 Task: Change slide transition to fade.
Action: Mouse moved to (545, 85)
Screenshot: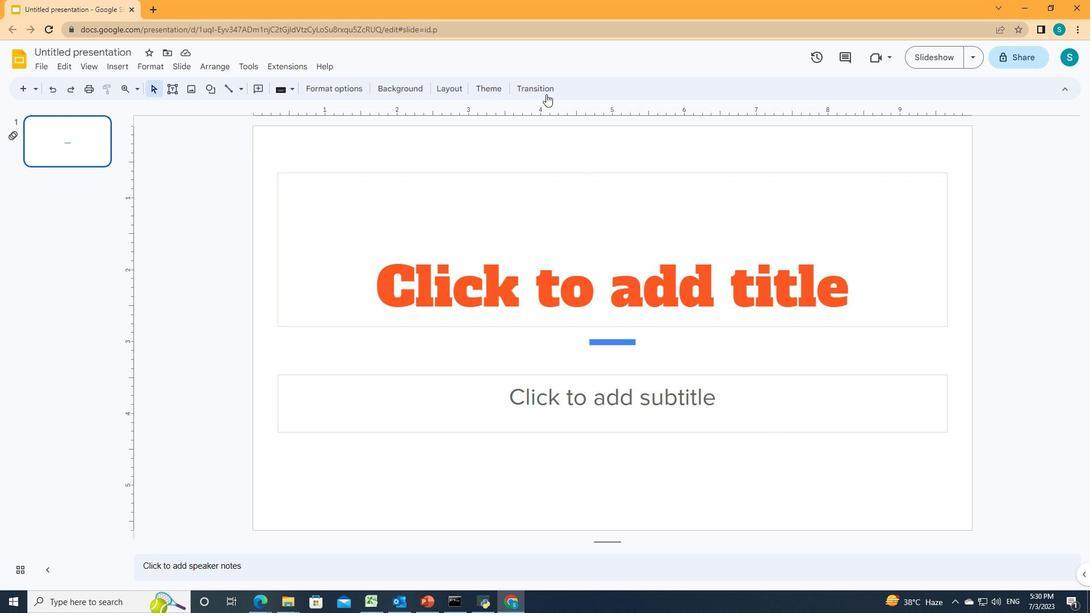 
Action: Mouse pressed left at (545, 85)
Screenshot: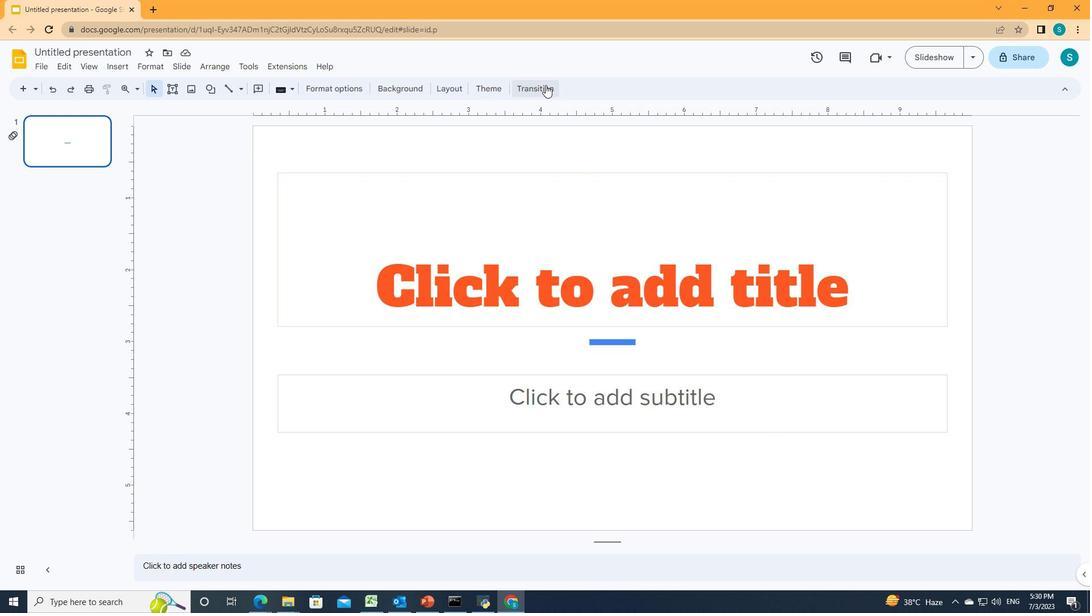 
Action: Mouse moved to (1049, 198)
Screenshot: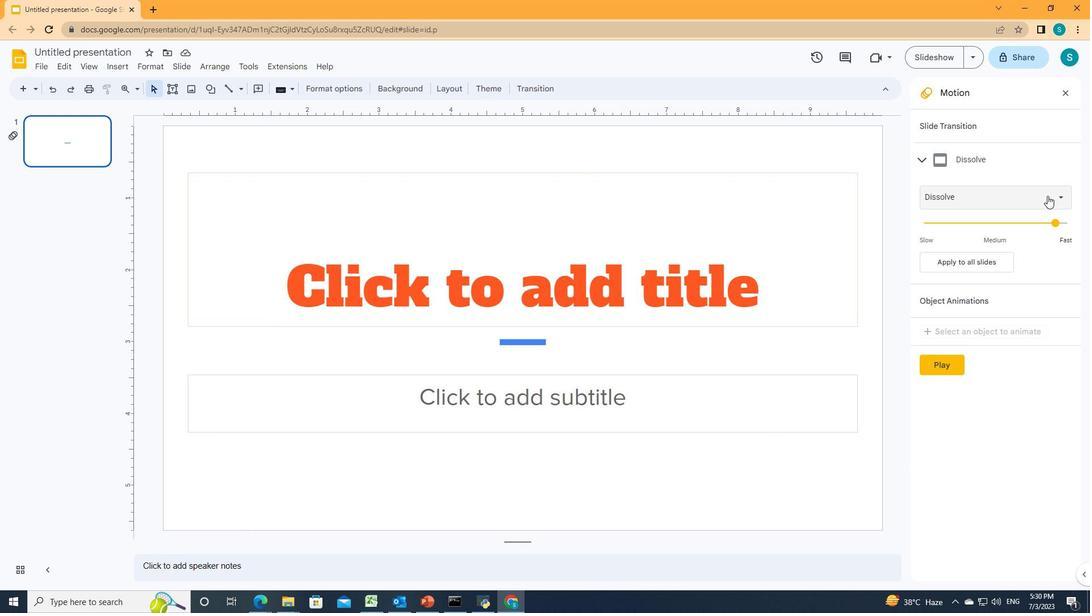
Action: Mouse pressed left at (1049, 198)
Screenshot: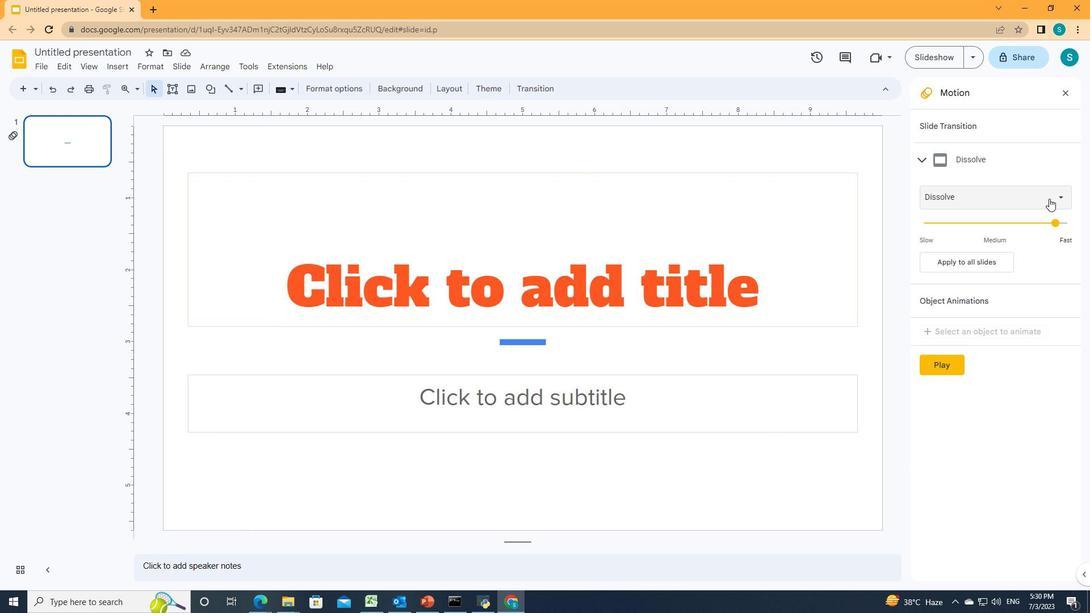 
Action: Mouse moved to (970, 264)
Screenshot: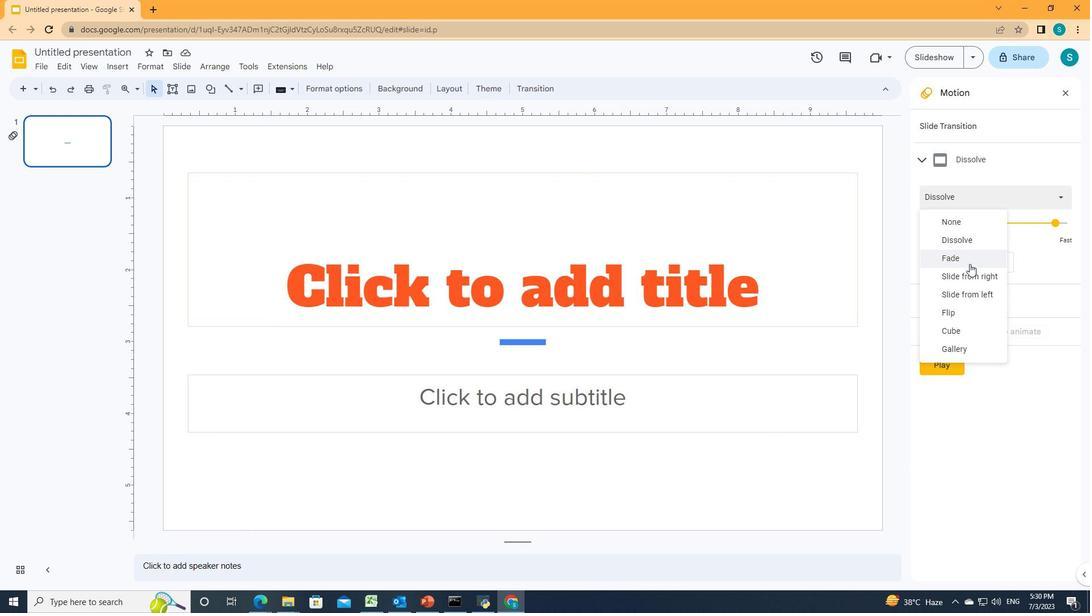 
Action: Mouse pressed left at (970, 264)
Screenshot: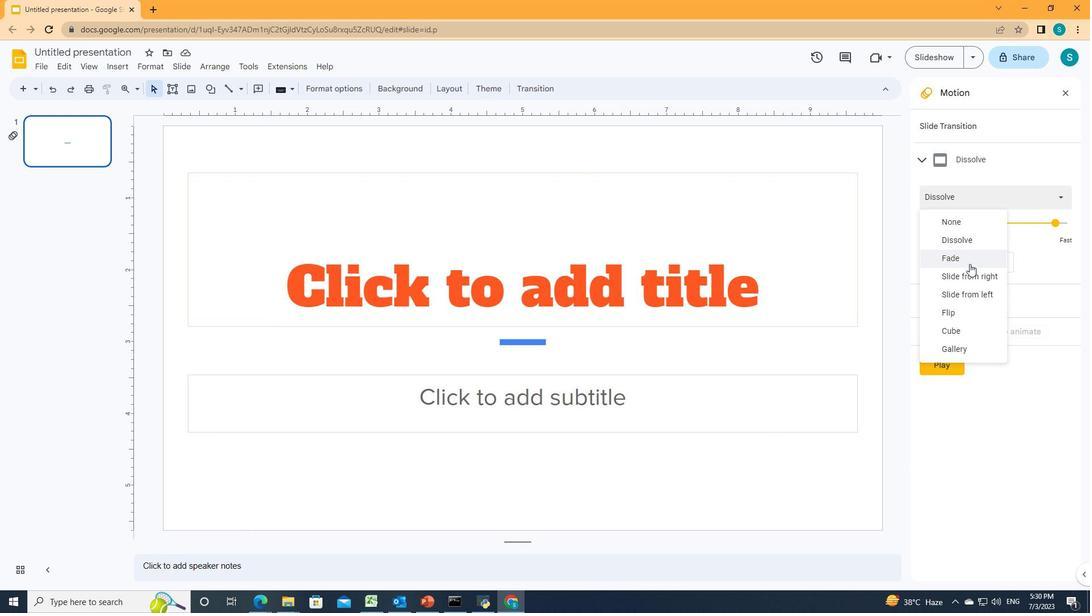 
